 Task: Add the card "WITCH" for your new game.
Action: Mouse moved to (468, 358)
Screenshot: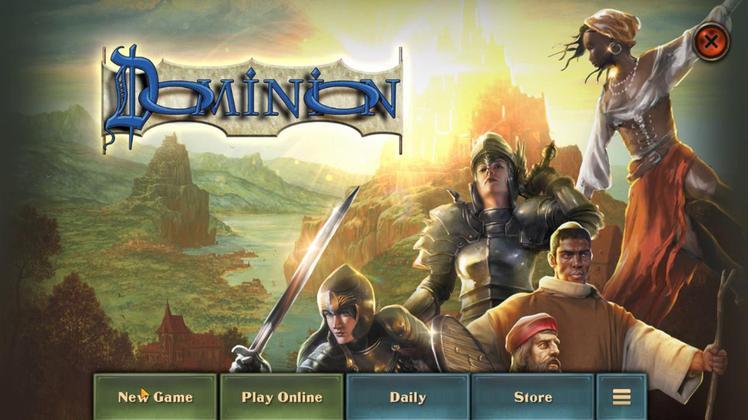 
Action: Mouse pressed left at (468, 358)
Screenshot: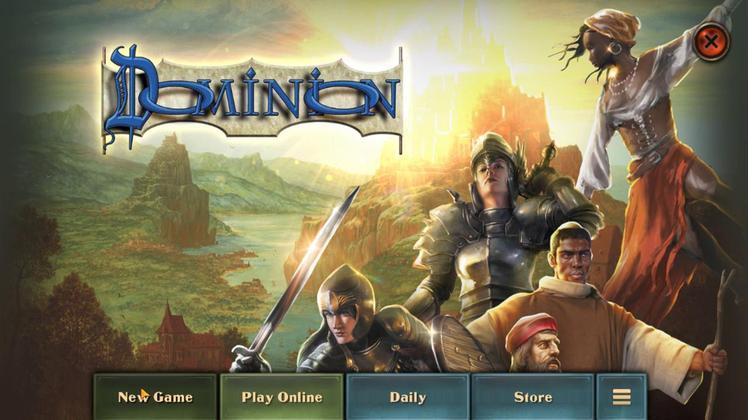 
Action: Mouse moved to (406, 358)
Screenshot: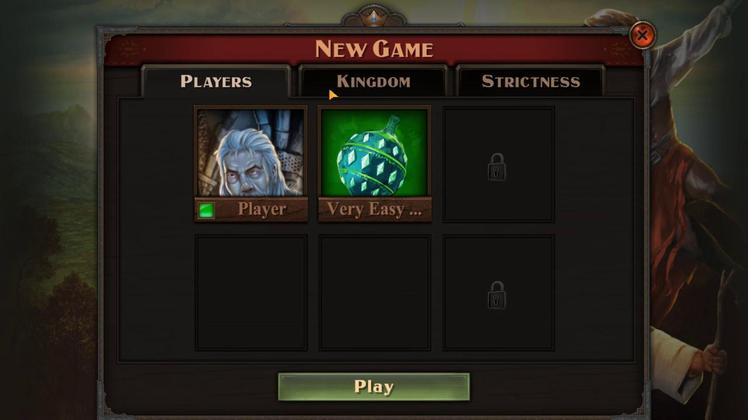 
Action: Mouse pressed left at (406, 358)
Screenshot: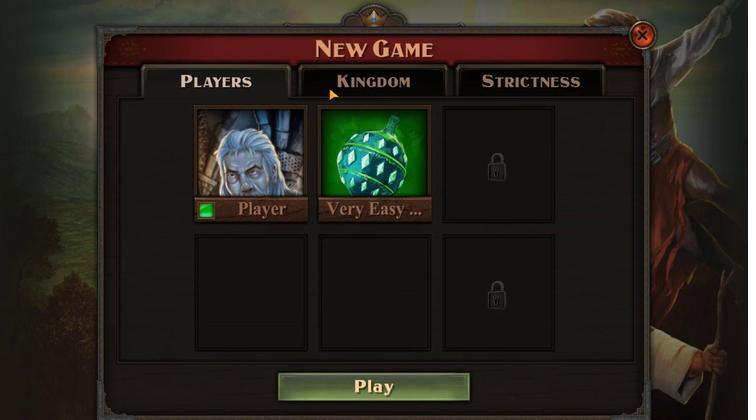
Action: Mouse moved to (358, 358)
Screenshot: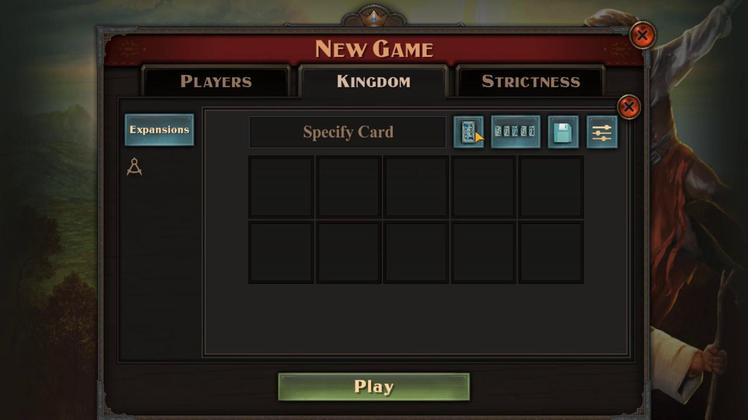 
Action: Mouse pressed left at (358, 358)
Screenshot: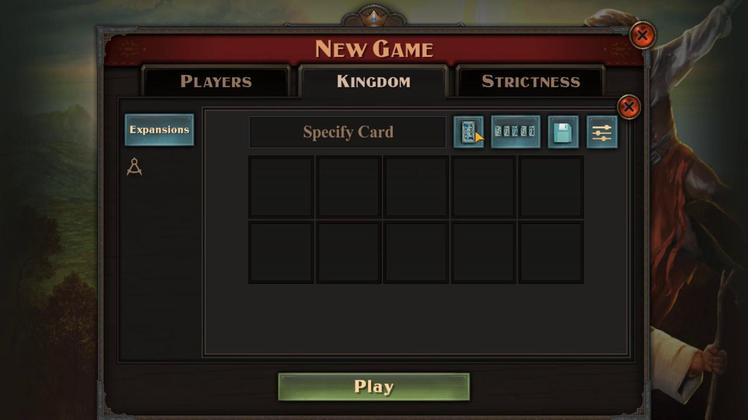 
Action: Mouse moved to (312, 358)
Screenshot: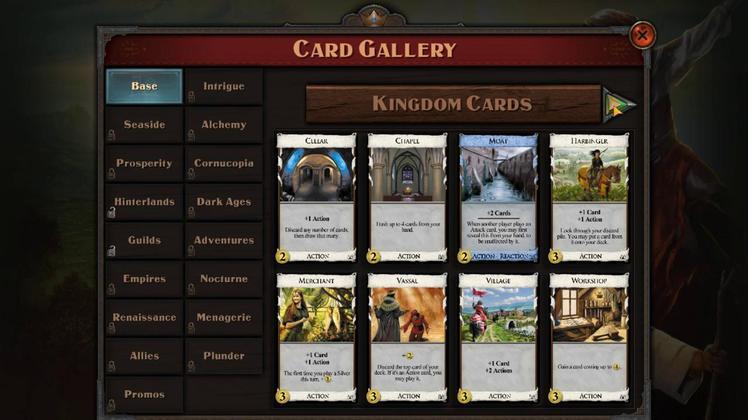 
Action: Mouse pressed left at (312, 358)
Screenshot: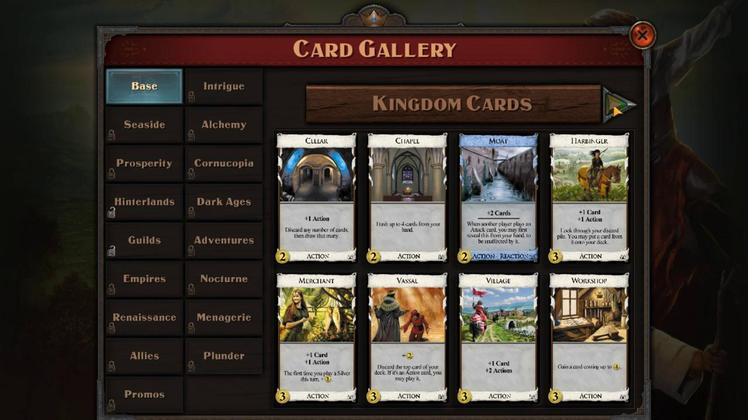
Action: Mouse pressed left at (312, 358)
Screenshot: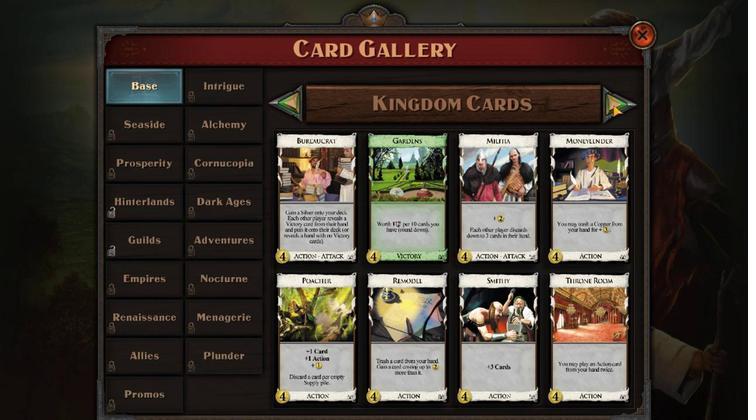 
Action: Mouse pressed left at (312, 358)
Screenshot: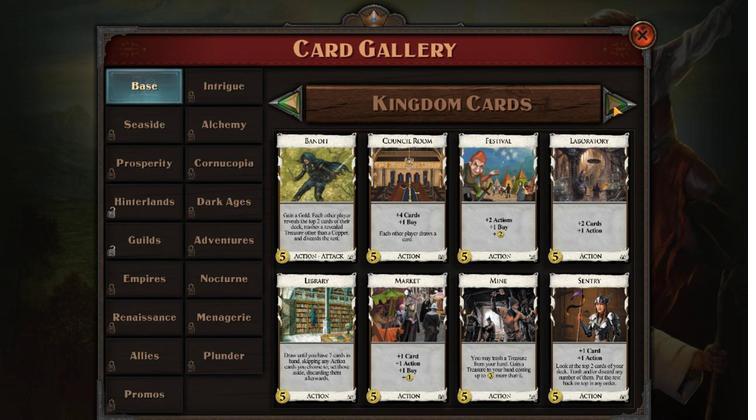 
Action: Mouse moved to (403, 358)
Screenshot: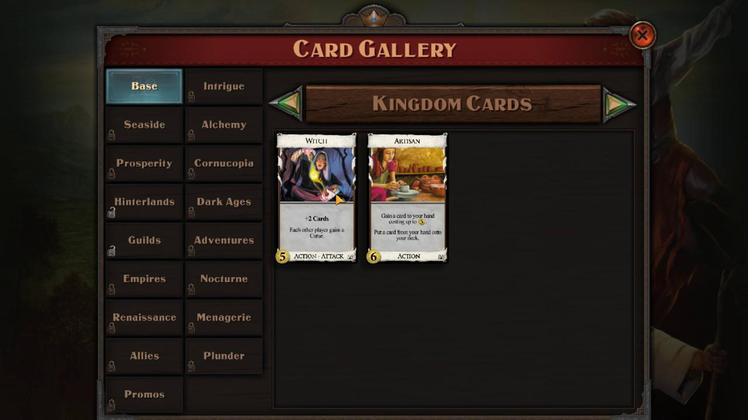
Action: Mouse pressed left at (403, 358)
Screenshot: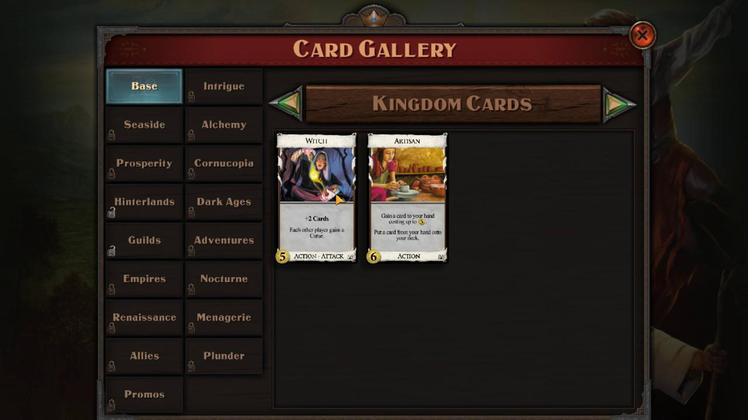 
